 Task: Add the task  Implement a dashboard for administrators to monitor app usage to the section Code Standardization Sprint in the project TriumphTech and add a Due Date to the respective task as 2024/01/26.
Action: Mouse moved to (423, 562)
Screenshot: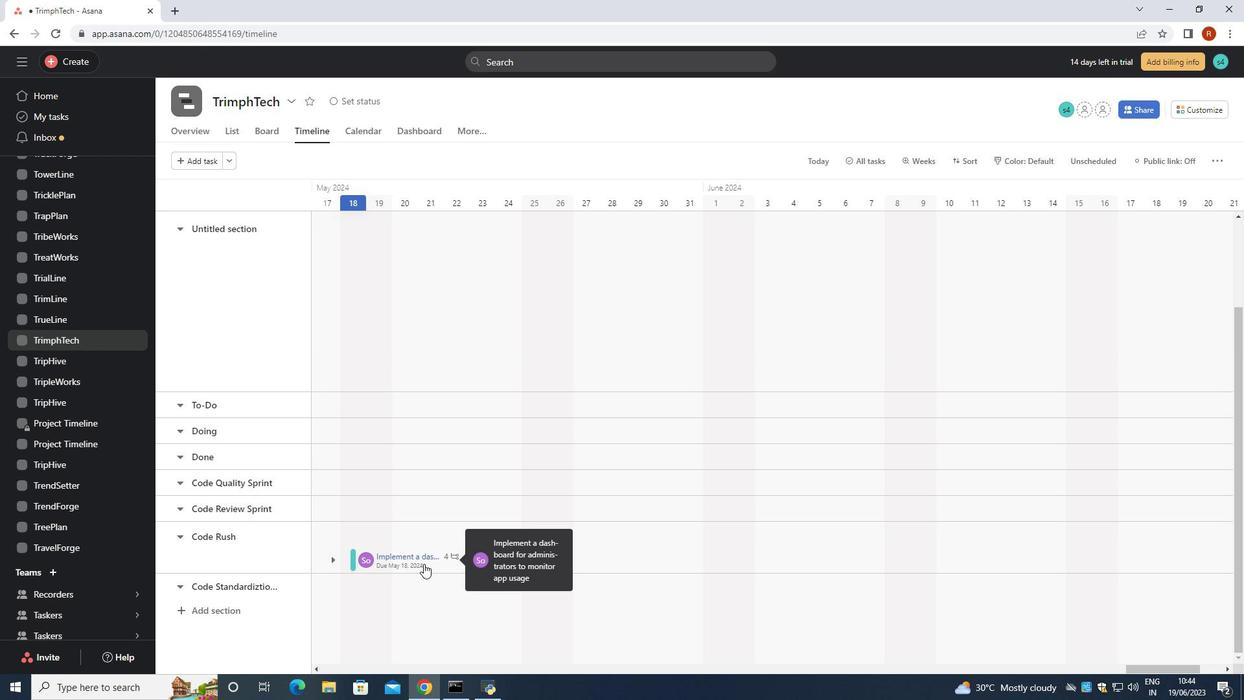 
Action: Mouse pressed left at (423, 562)
Screenshot: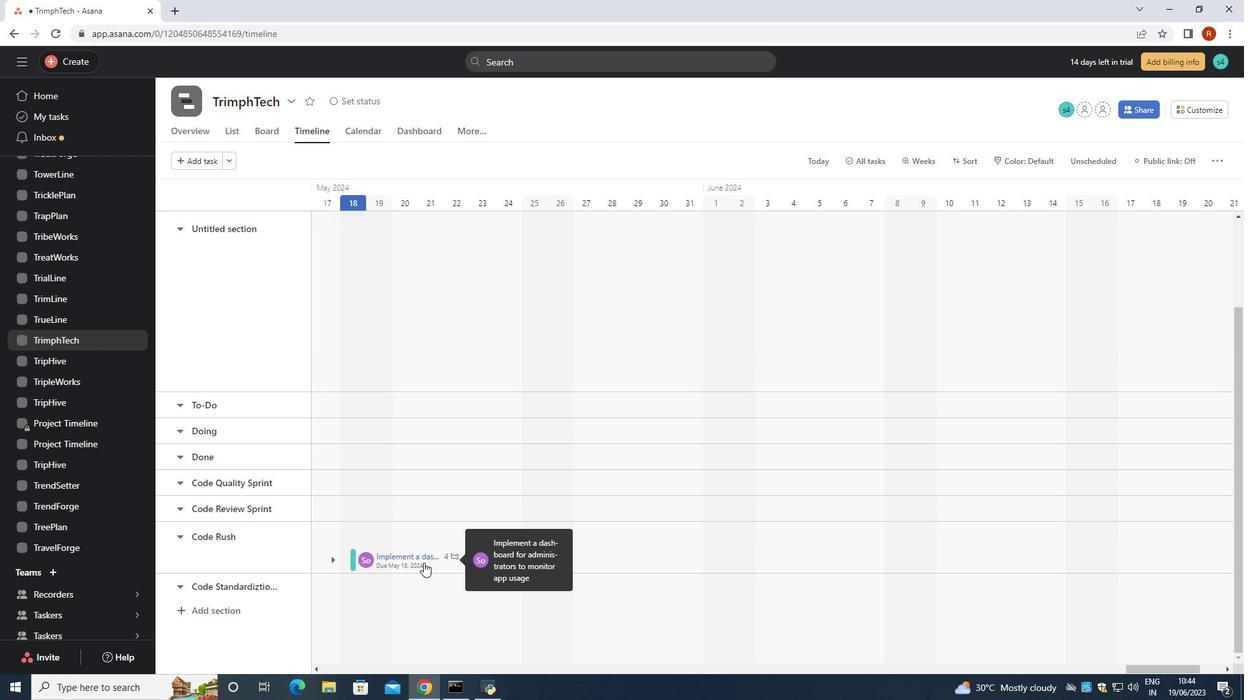 
Action: Mouse moved to (995, 304)
Screenshot: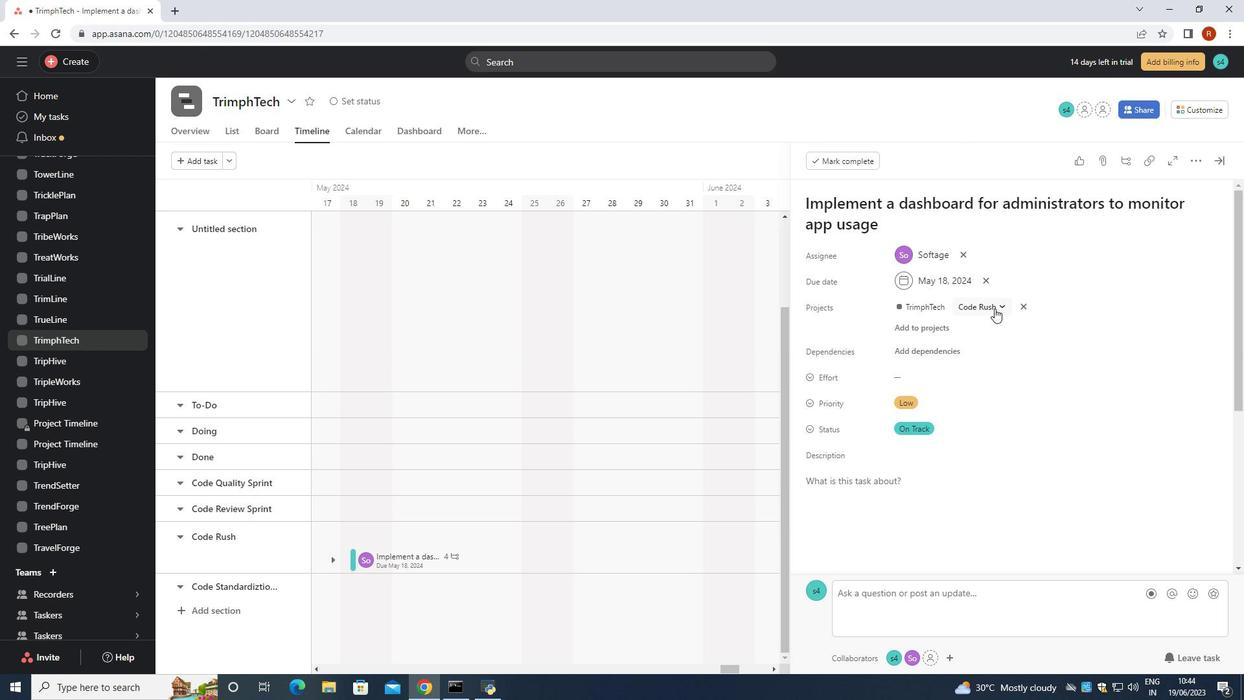 
Action: Mouse pressed left at (995, 304)
Screenshot: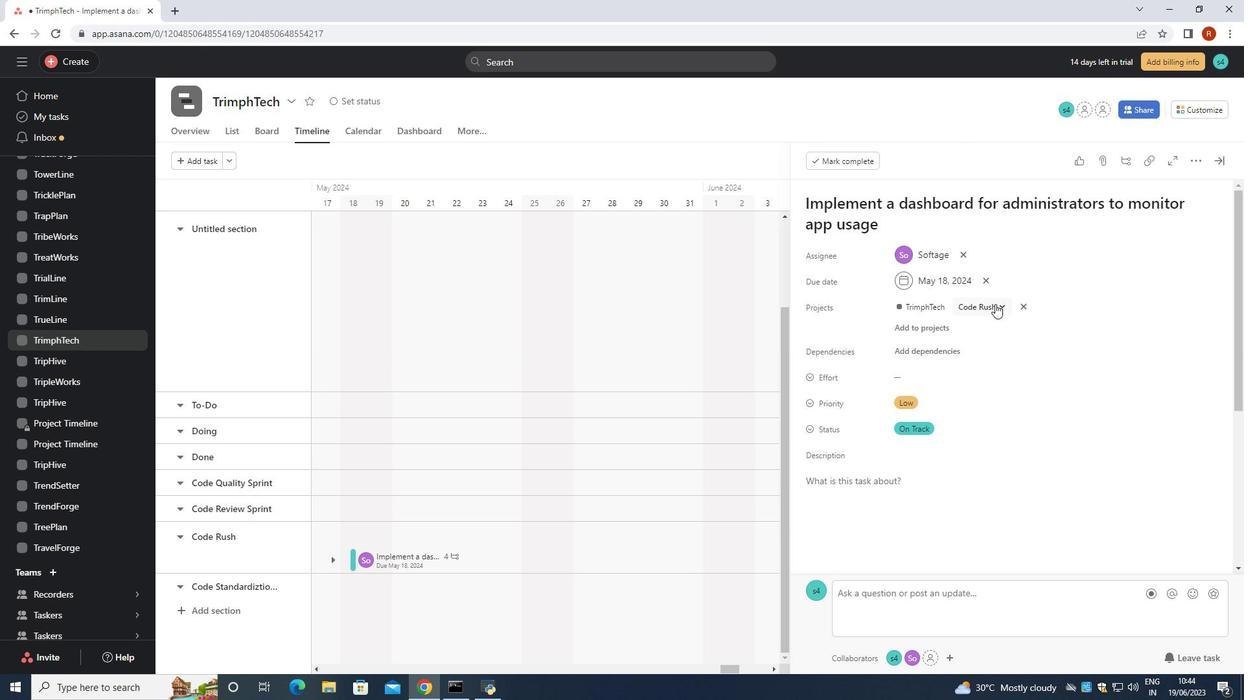 
Action: Mouse moved to (952, 498)
Screenshot: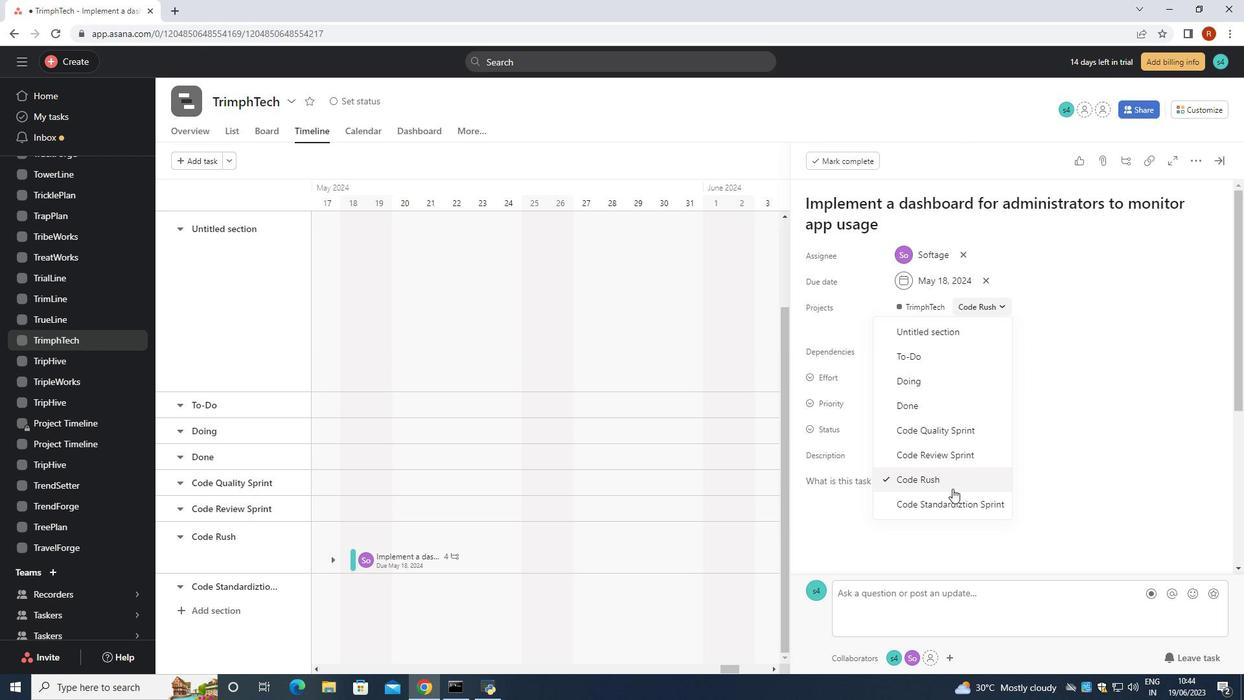 
Action: Mouse pressed left at (952, 498)
Screenshot: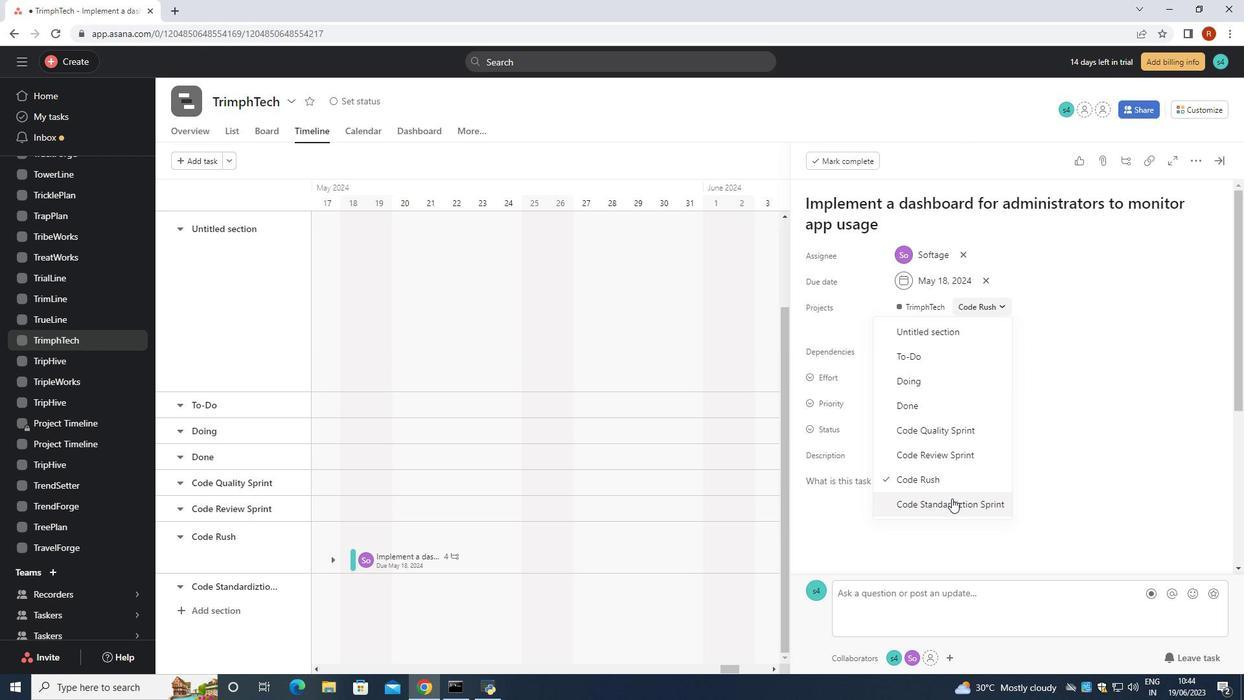 
Action: Mouse moved to (988, 276)
Screenshot: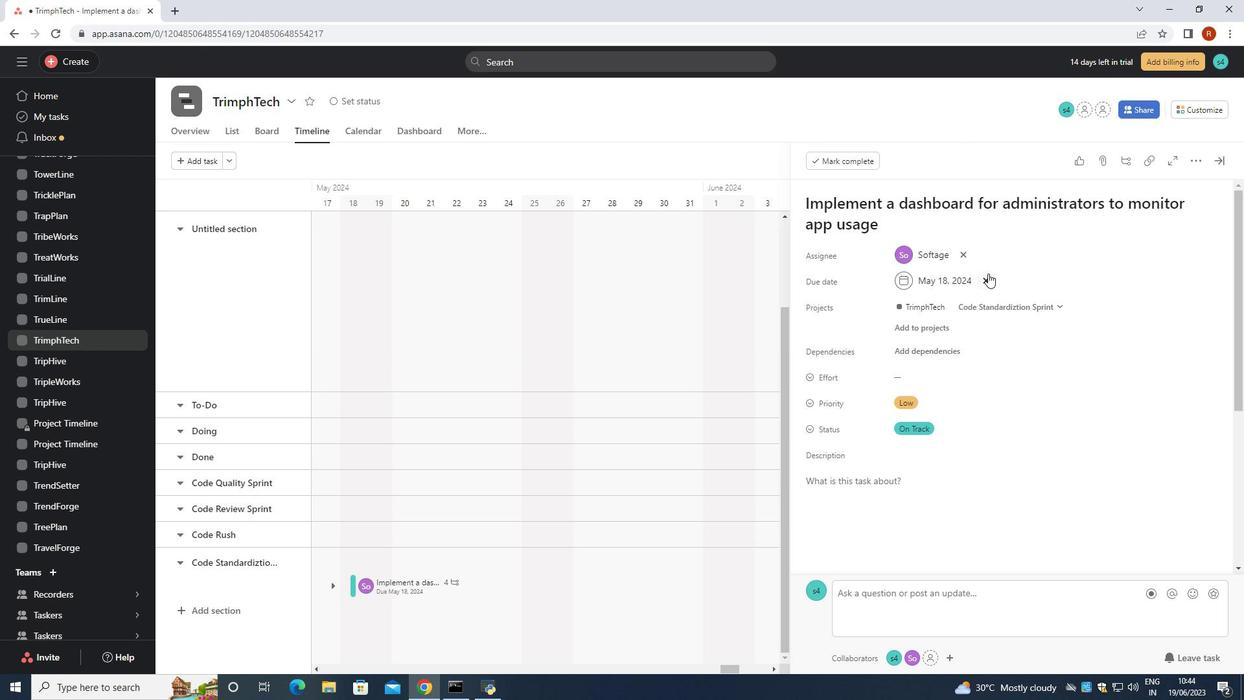 
Action: Mouse pressed left at (988, 276)
Screenshot: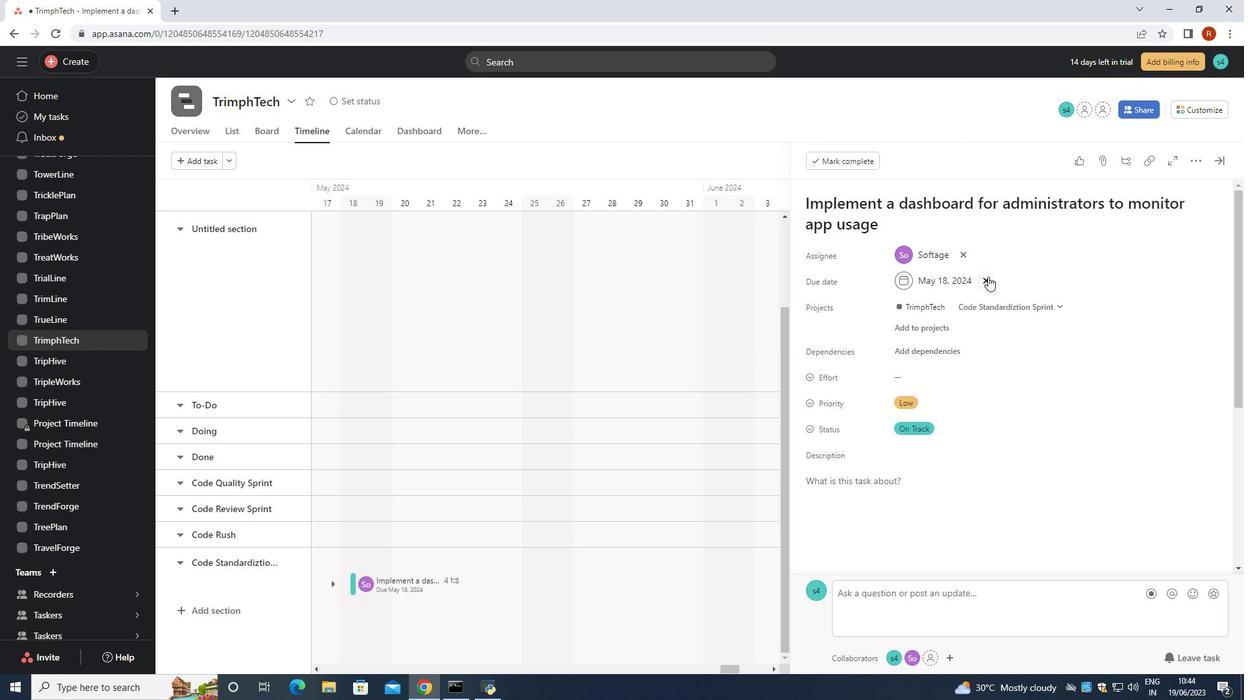 
Action: Mouse moved to (952, 280)
Screenshot: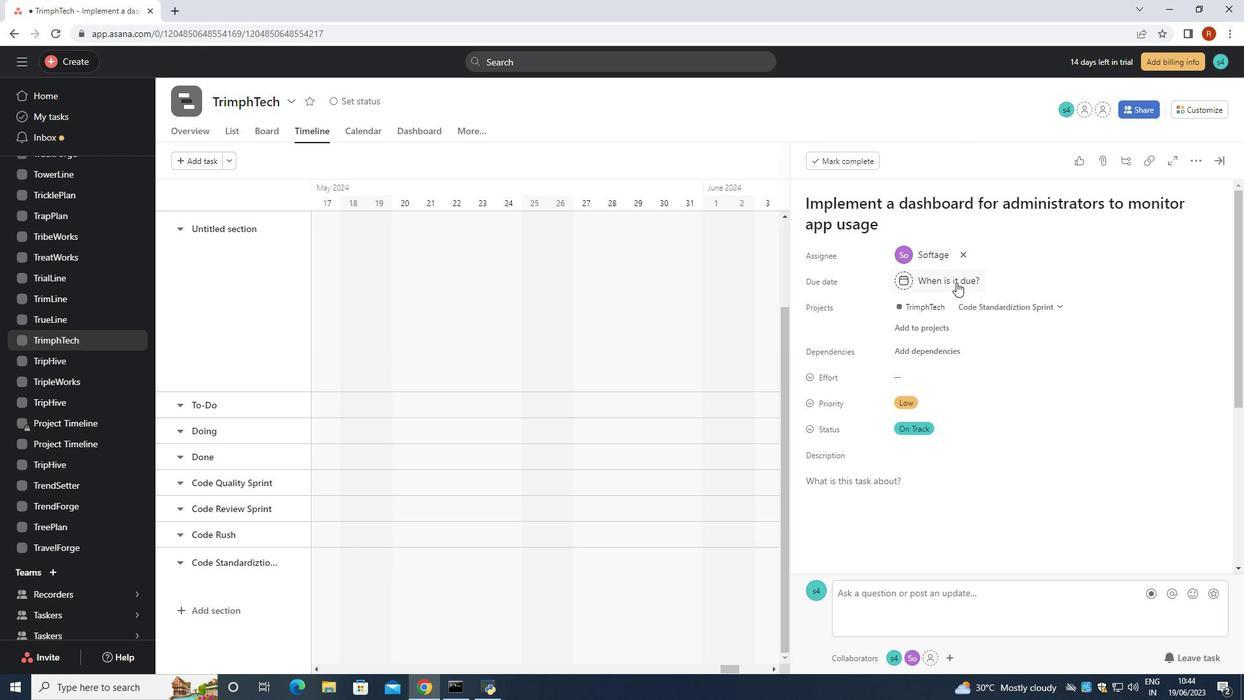
Action: Mouse pressed left at (952, 280)
Screenshot: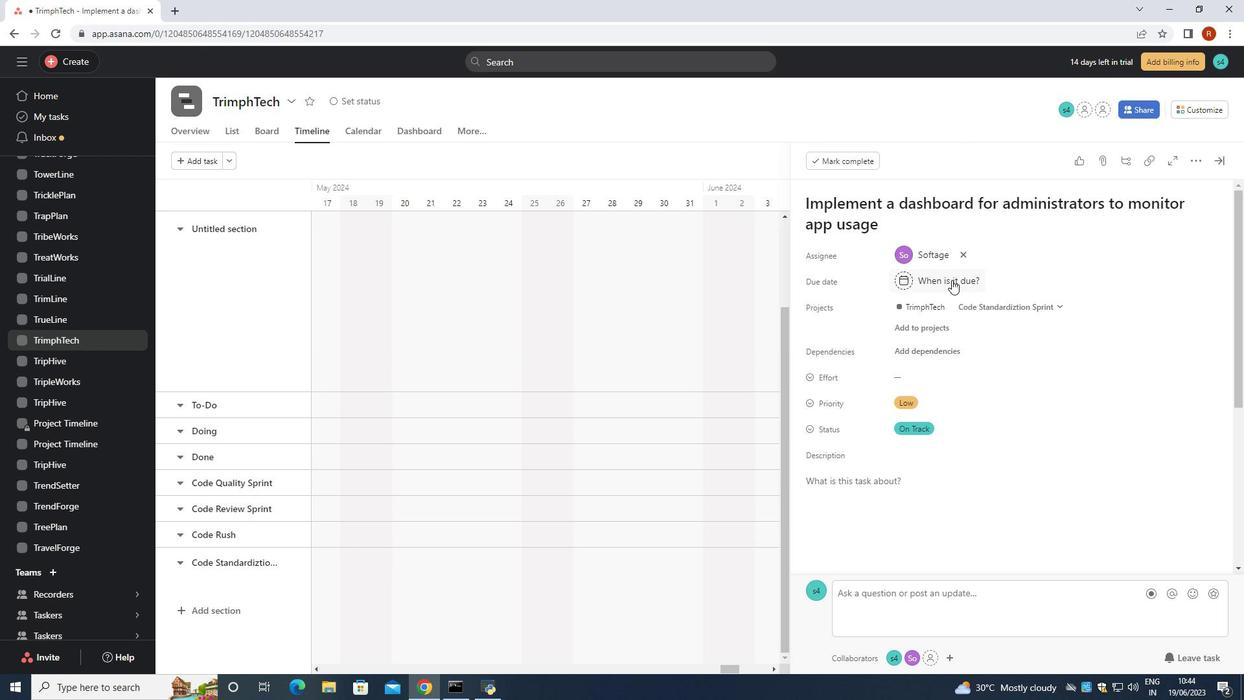 
Action: Mouse moved to (993, 298)
Screenshot: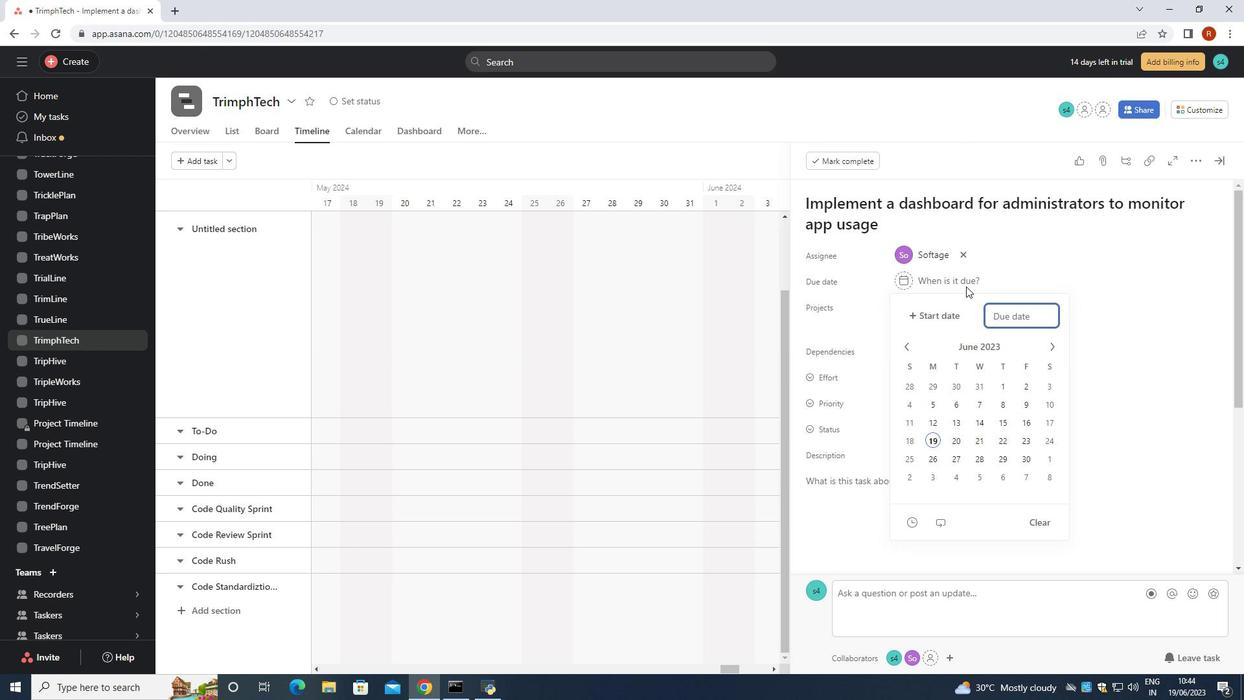 
Action: Key pressed 2024/01/26<Key.enter>
Screenshot: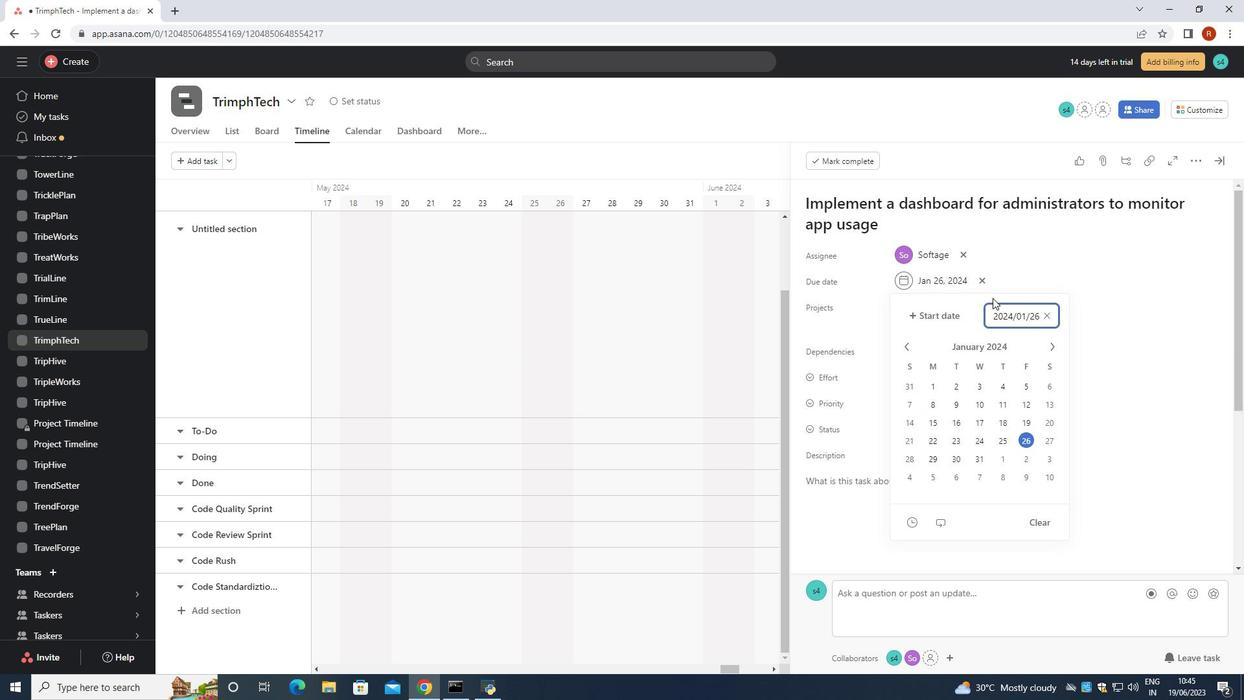 
Action: Mouse moved to (1109, 340)
Screenshot: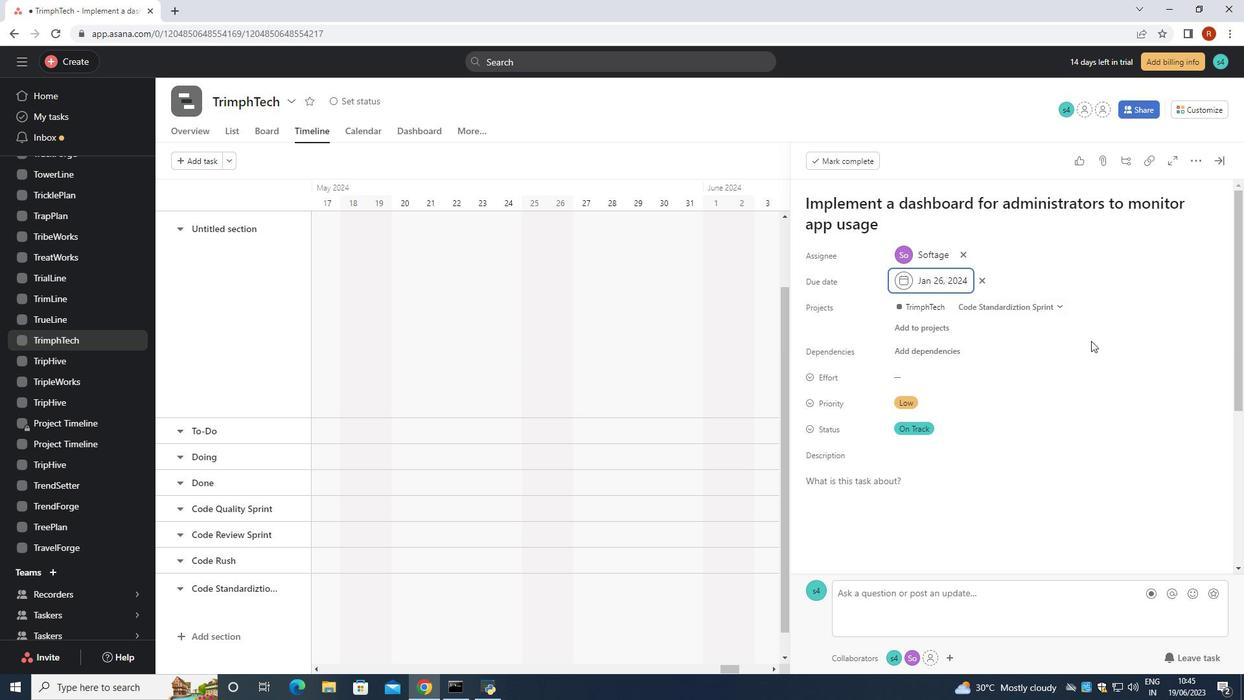 
